 Task: Toggle the open explorer on end option in the debug.
Action: Mouse moved to (20, 567)
Screenshot: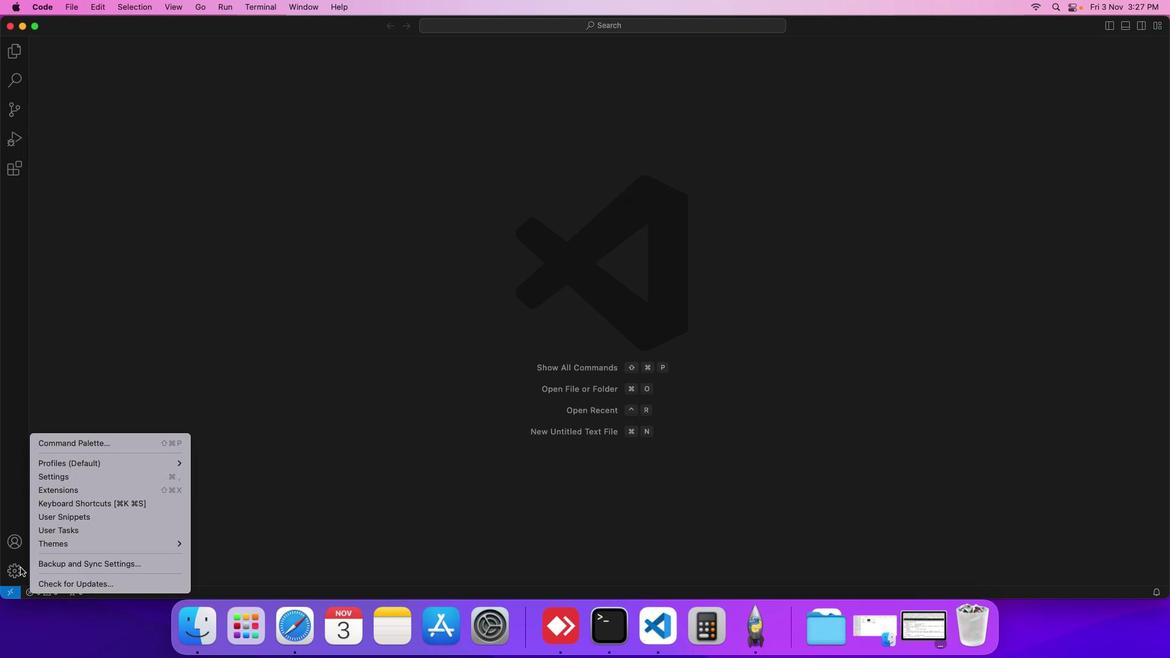 
Action: Mouse pressed left at (20, 567)
Screenshot: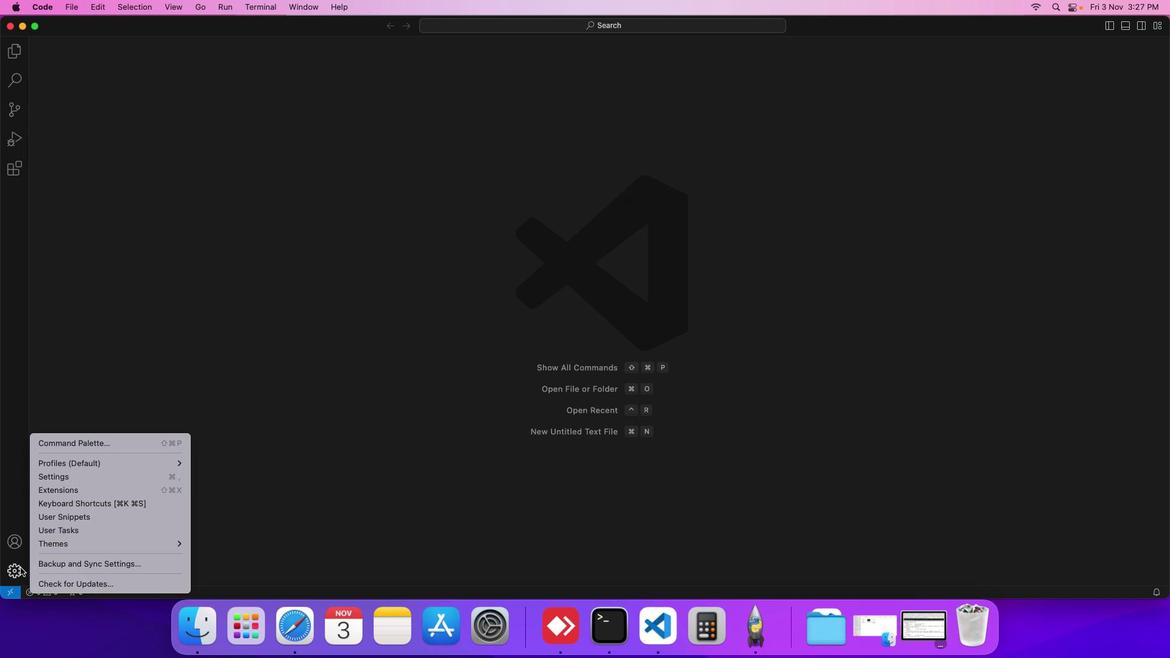 
Action: Mouse moved to (49, 479)
Screenshot: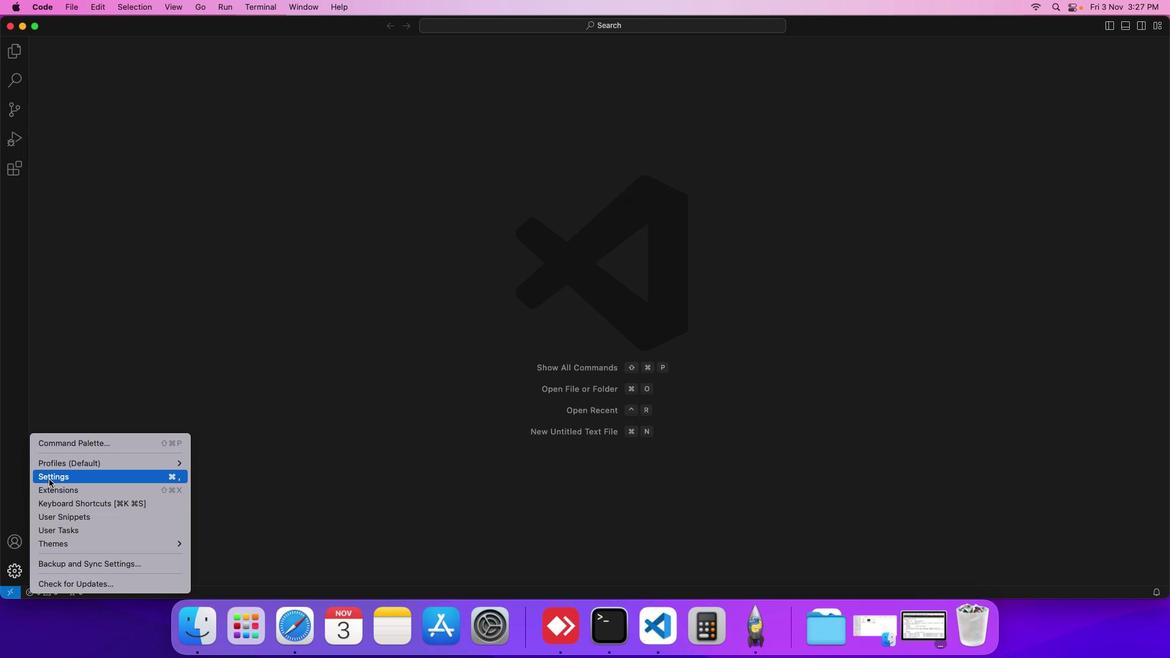 
Action: Mouse pressed left at (49, 479)
Screenshot: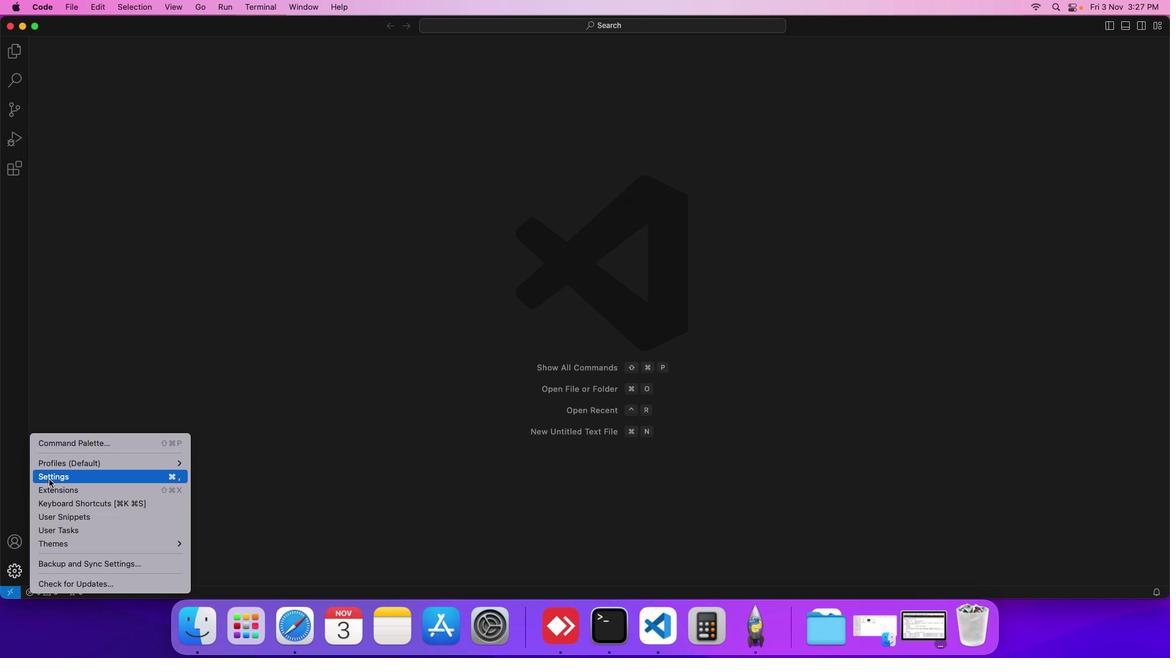 
Action: Mouse moved to (281, 175)
Screenshot: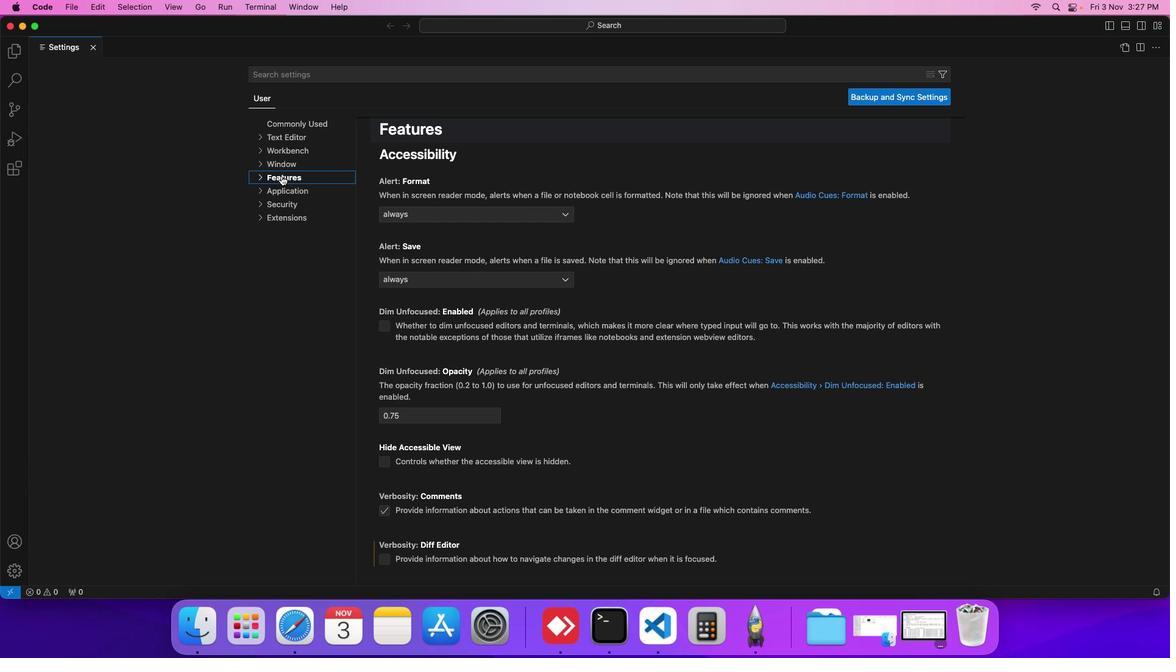 
Action: Mouse pressed left at (281, 175)
Screenshot: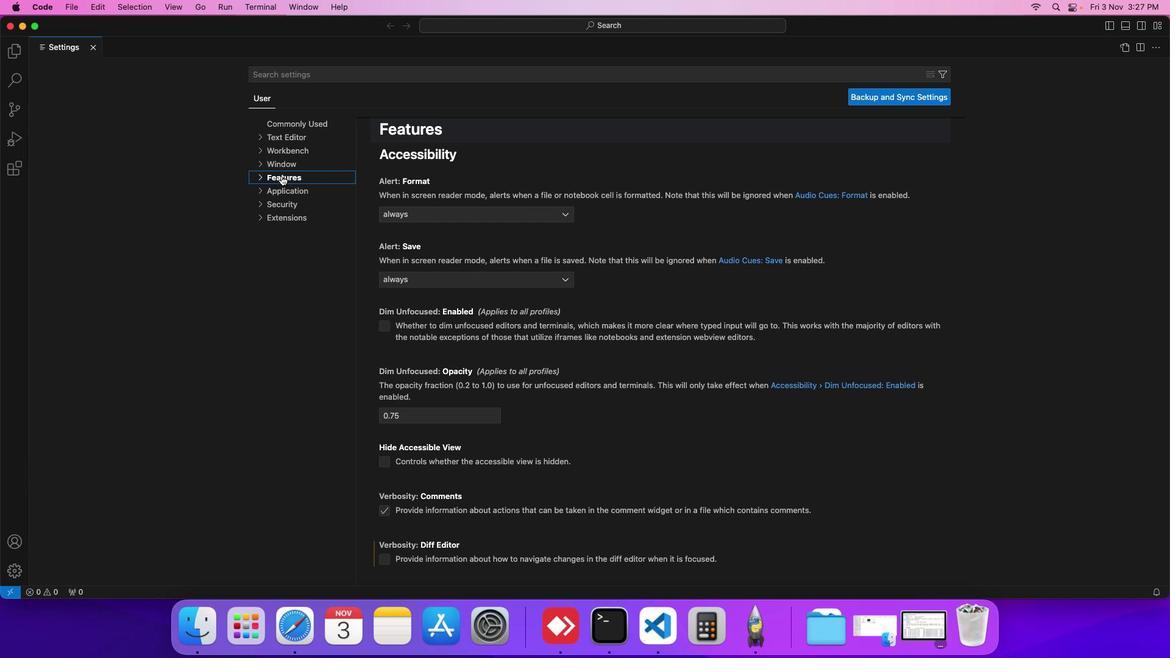 
Action: Mouse moved to (287, 231)
Screenshot: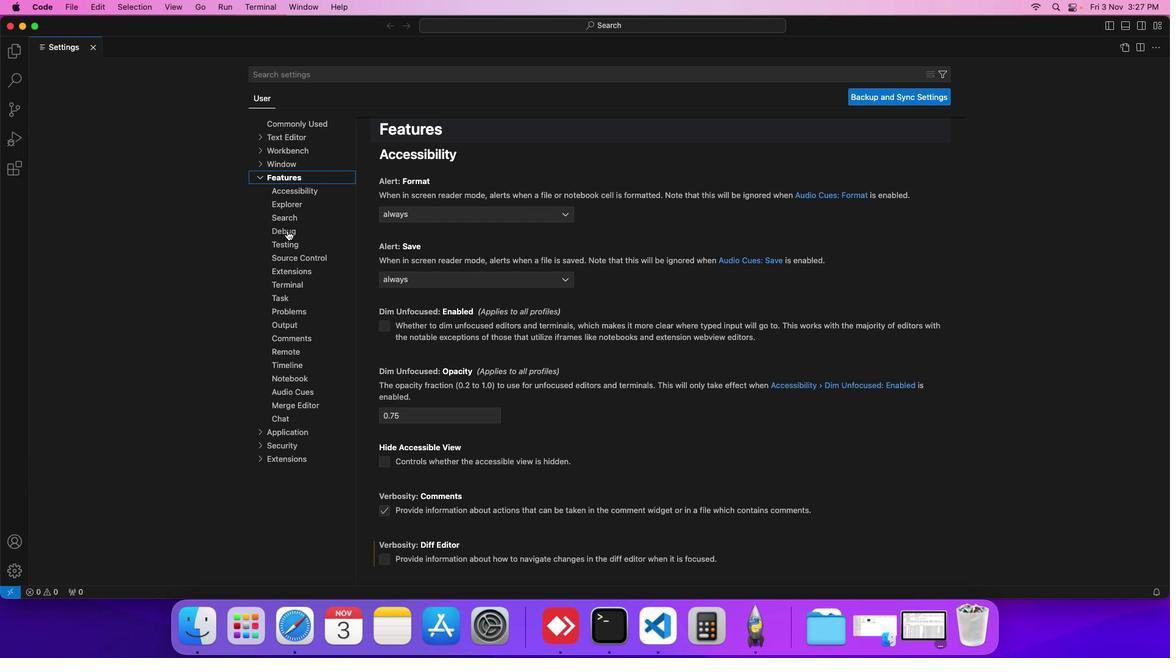 
Action: Mouse pressed left at (287, 231)
Screenshot: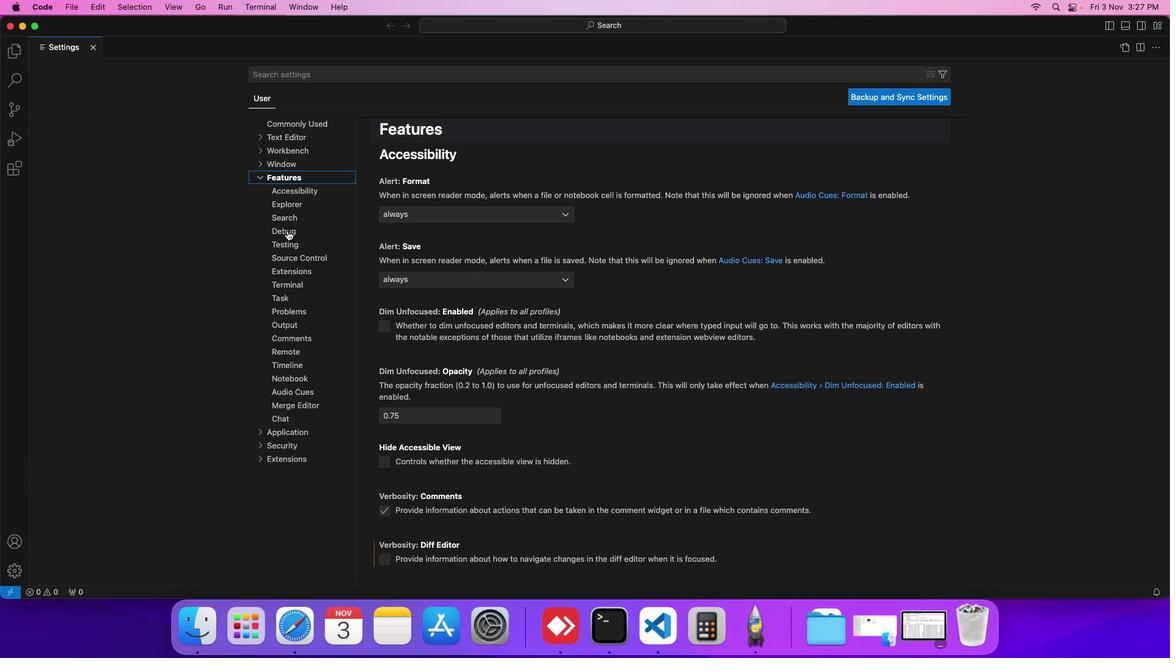 
Action: Mouse moved to (468, 501)
Screenshot: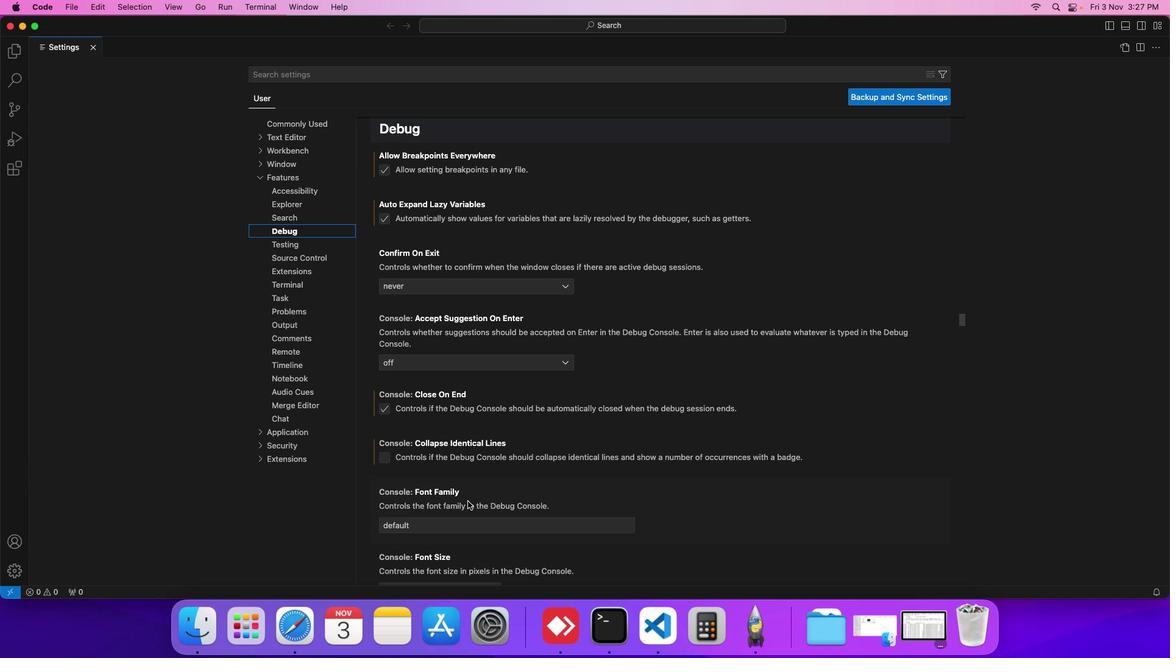
Action: Mouse scrolled (468, 501) with delta (0, 0)
Screenshot: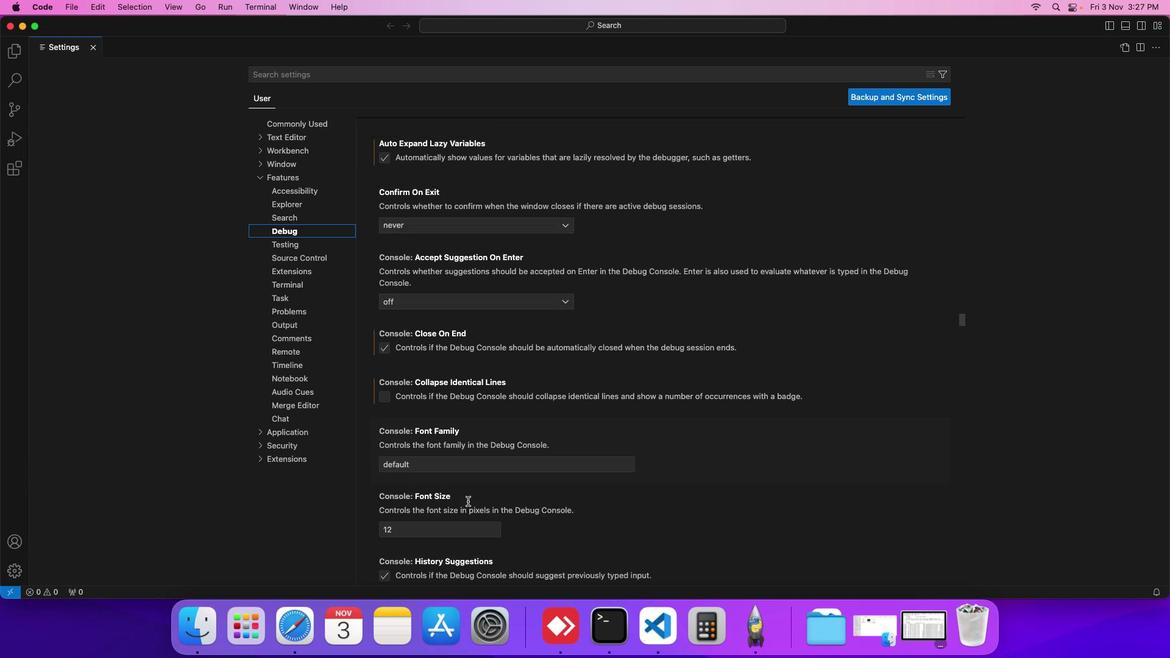 
Action: Mouse scrolled (468, 501) with delta (0, 0)
Screenshot: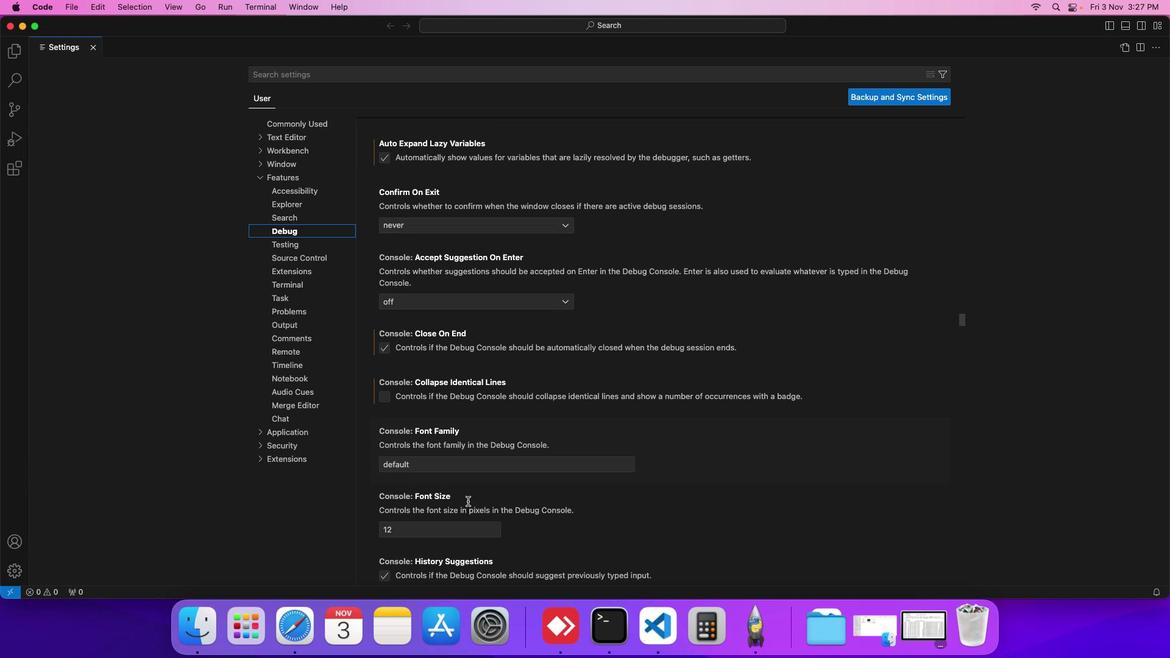 
Action: Mouse scrolled (468, 501) with delta (0, 0)
Screenshot: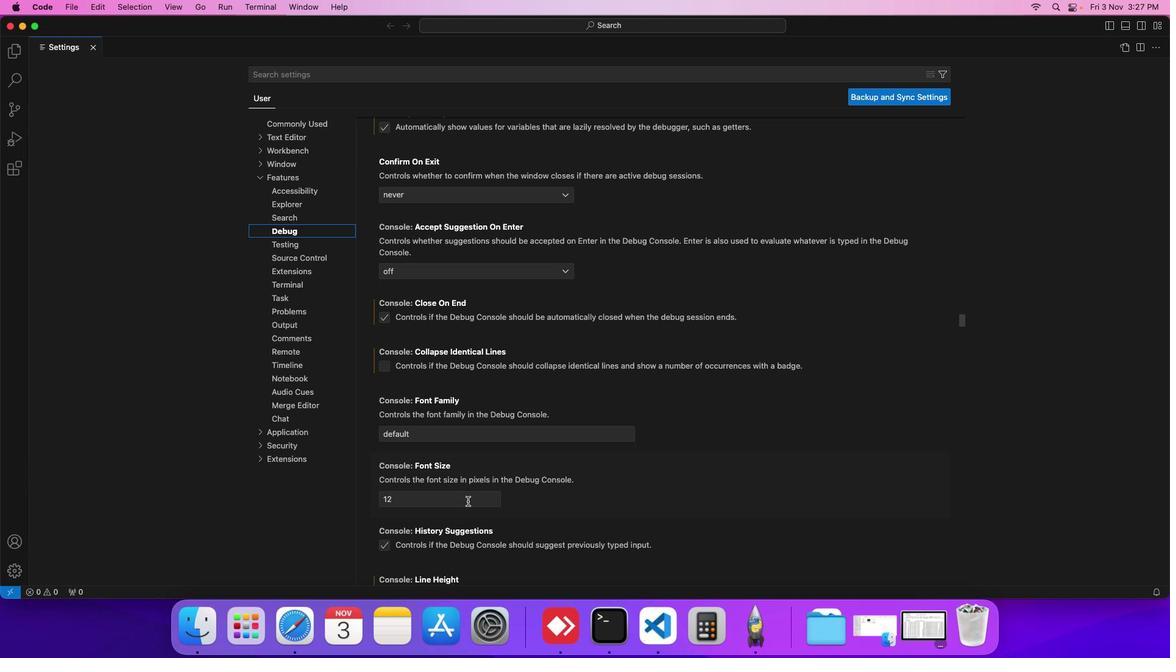 
Action: Mouse scrolled (468, 501) with delta (0, 0)
Screenshot: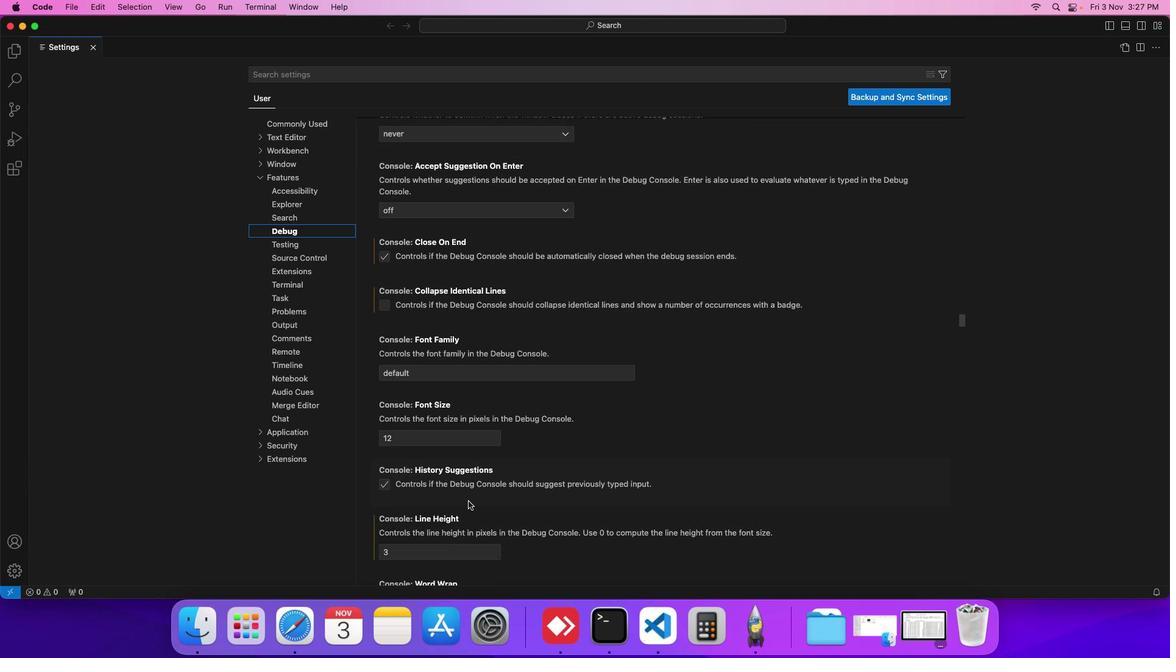 
Action: Mouse scrolled (468, 501) with delta (0, 0)
Screenshot: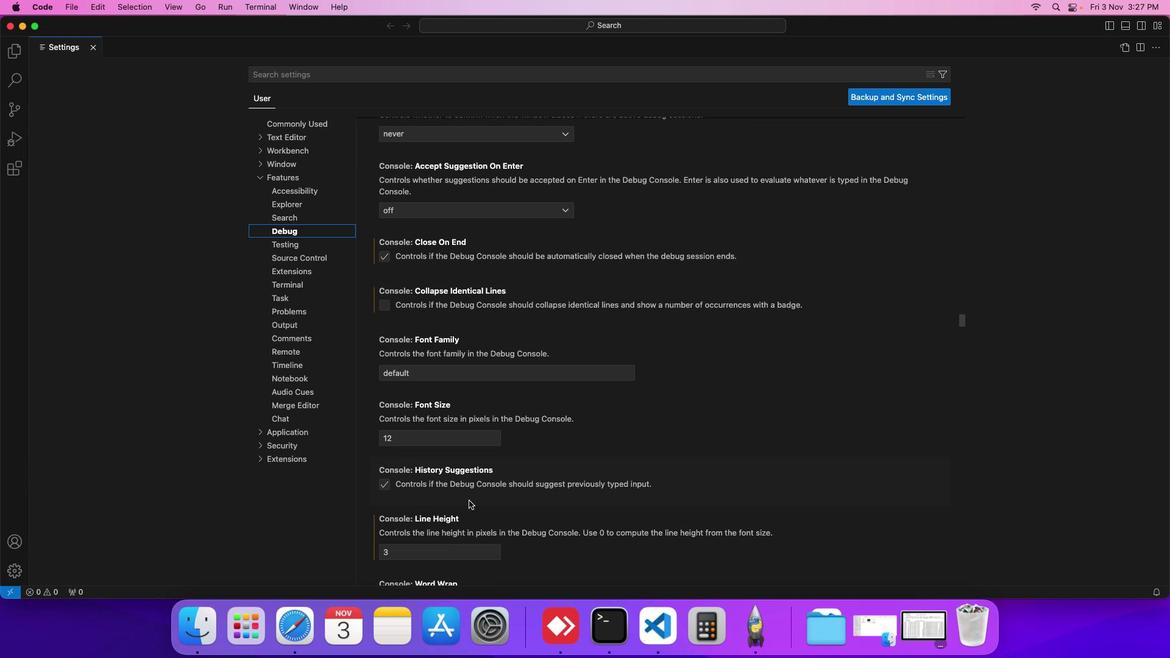 
Action: Mouse moved to (469, 501)
Screenshot: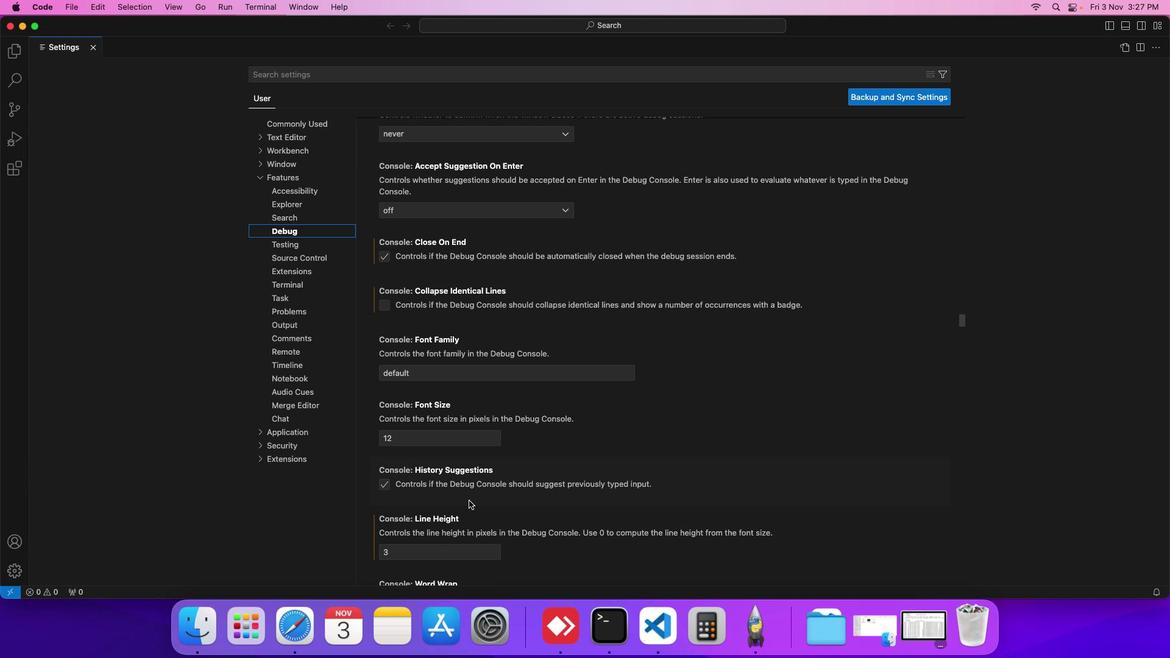 
Action: Mouse scrolled (469, 501) with delta (0, 0)
Screenshot: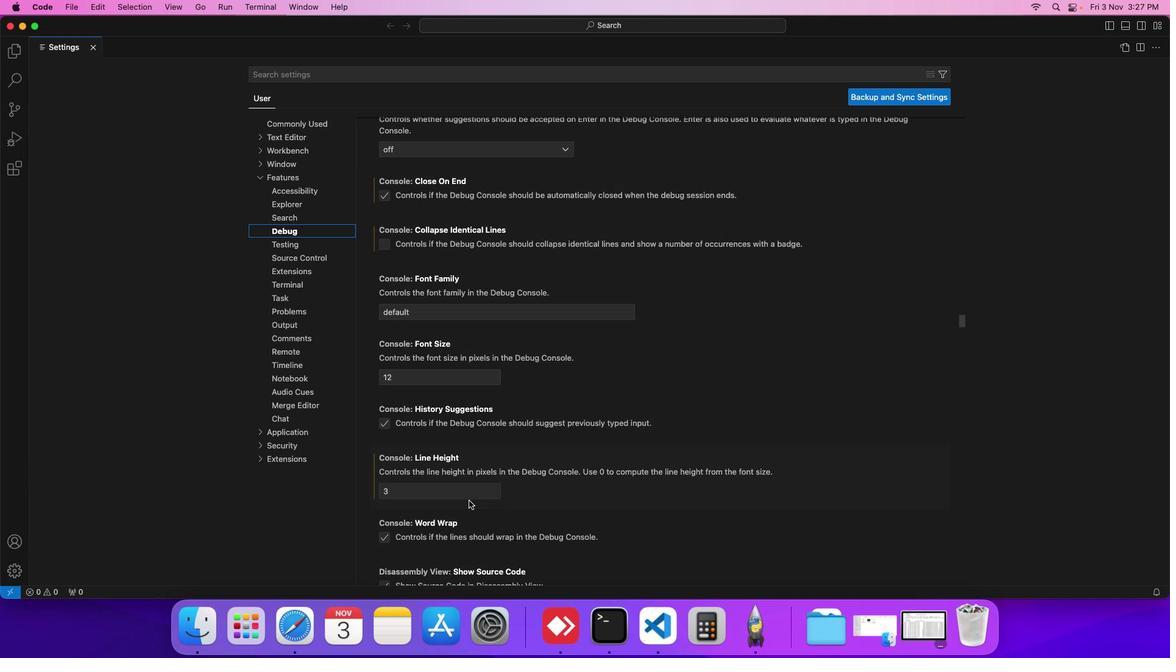 
Action: Mouse scrolled (469, 501) with delta (0, 0)
Screenshot: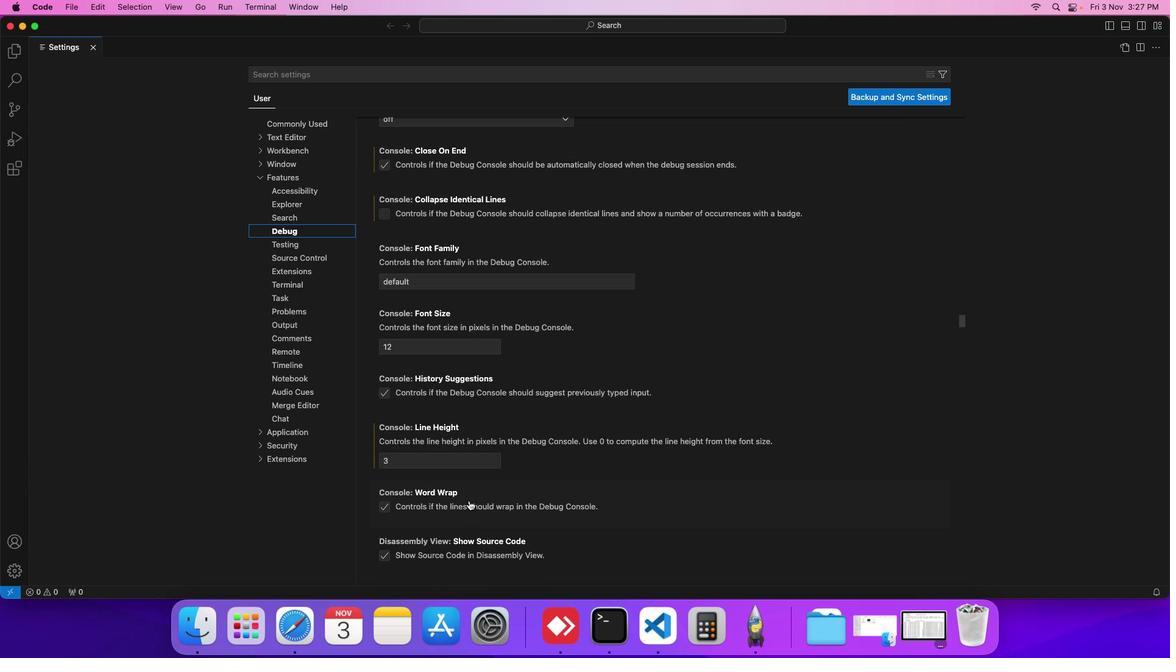 
Action: Mouse scrolled (469, 501) with delta (0, 0)
Screenshot: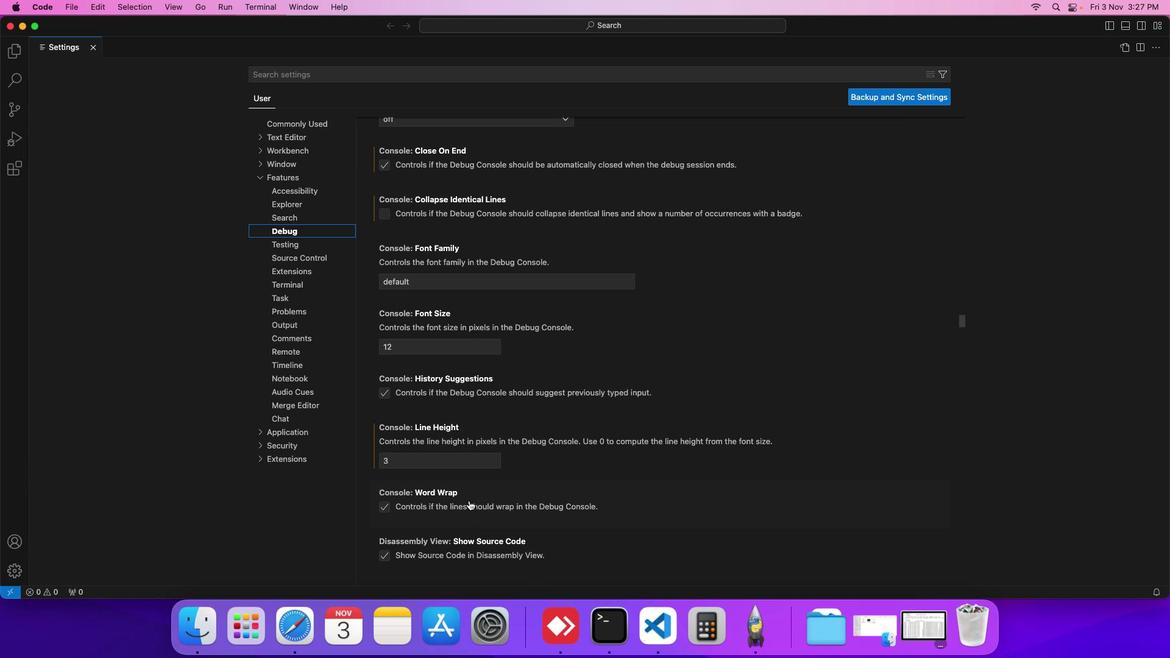 
Action: Mouse scrolled (469, 501) with delta (0, 0)
Screenshot: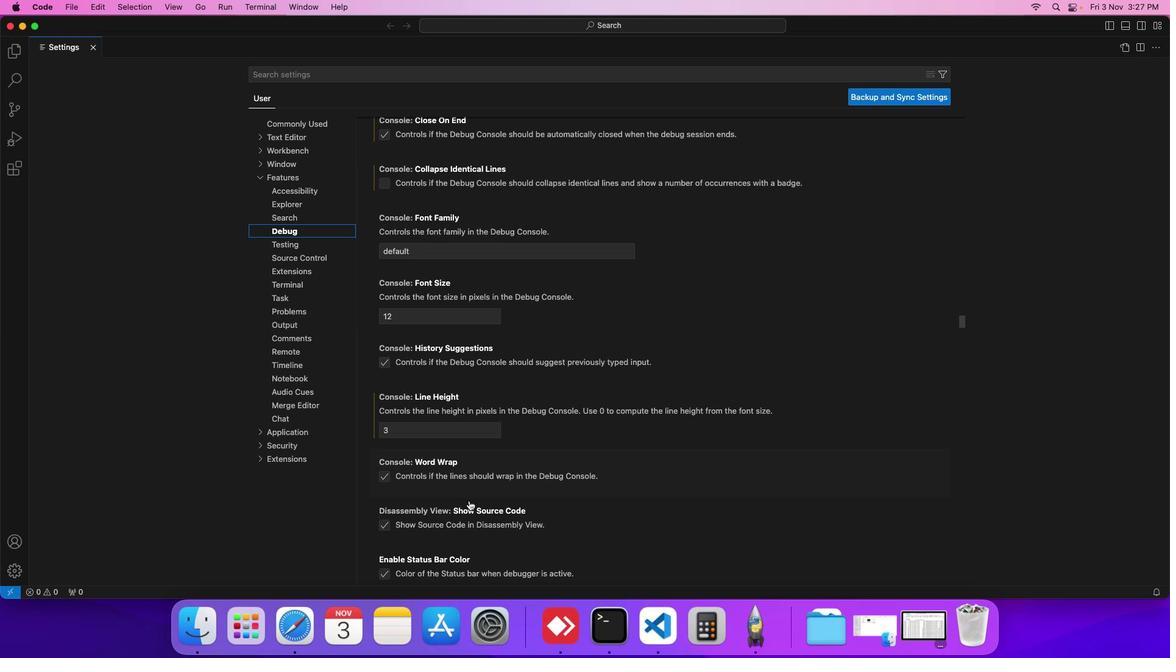
Action: Mouse scrolled (469, 501) with delta (0, 0)
Screenshot: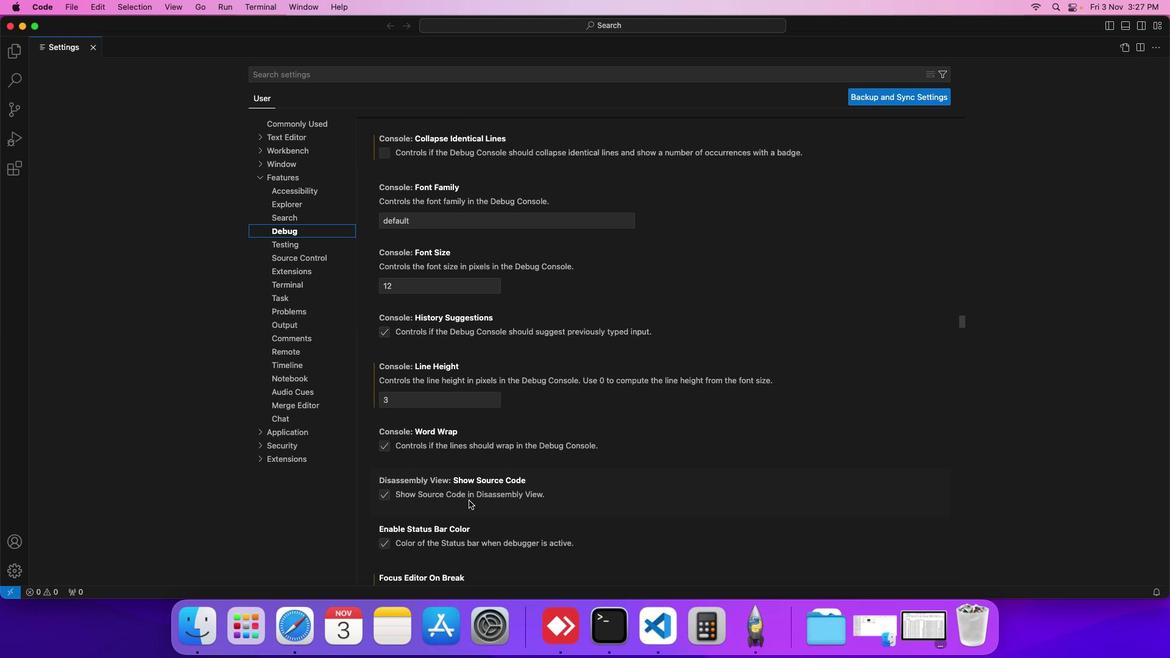 
Action: Mouse scrolled (469, 501) with delta (0, 0)
Screenshot: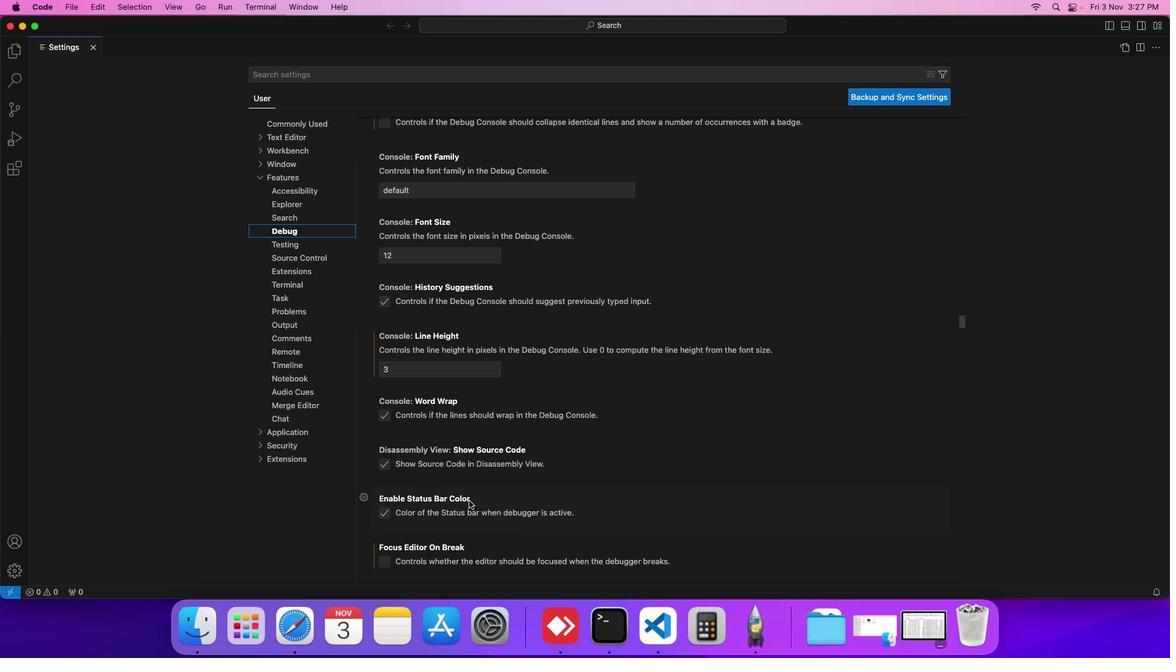 
Action: Mouse scrolled (469, 501) with delta (0, 0)
Screenshot: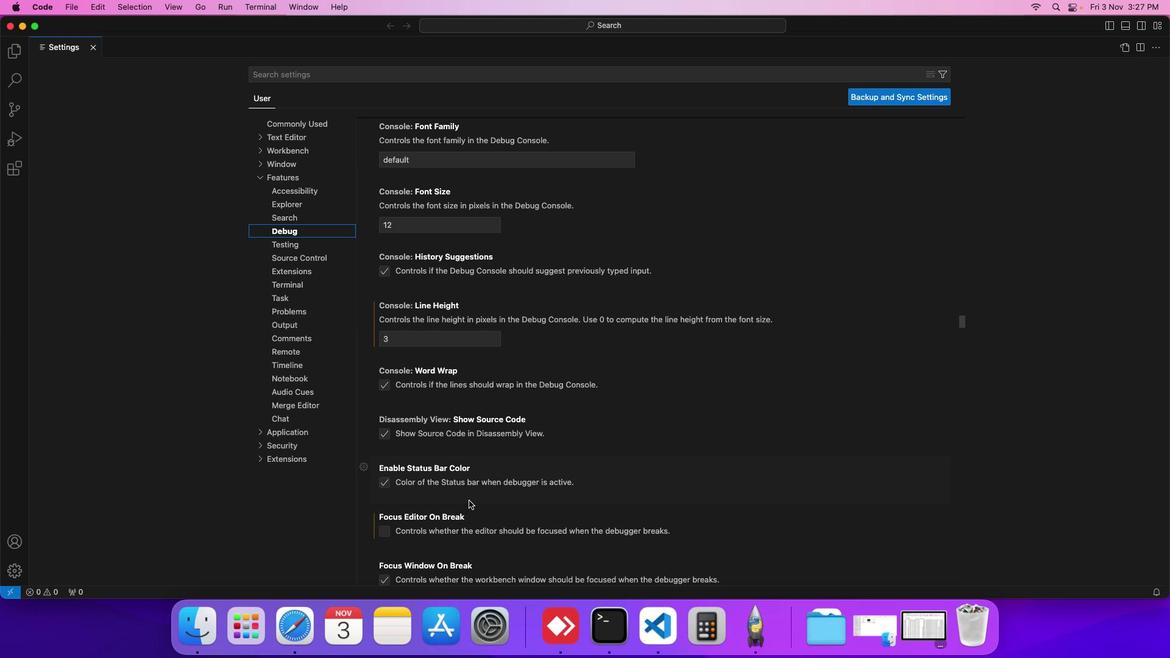 
Action: Mouse scrolled (469, 501) with delta (0, 0)
Screenshot: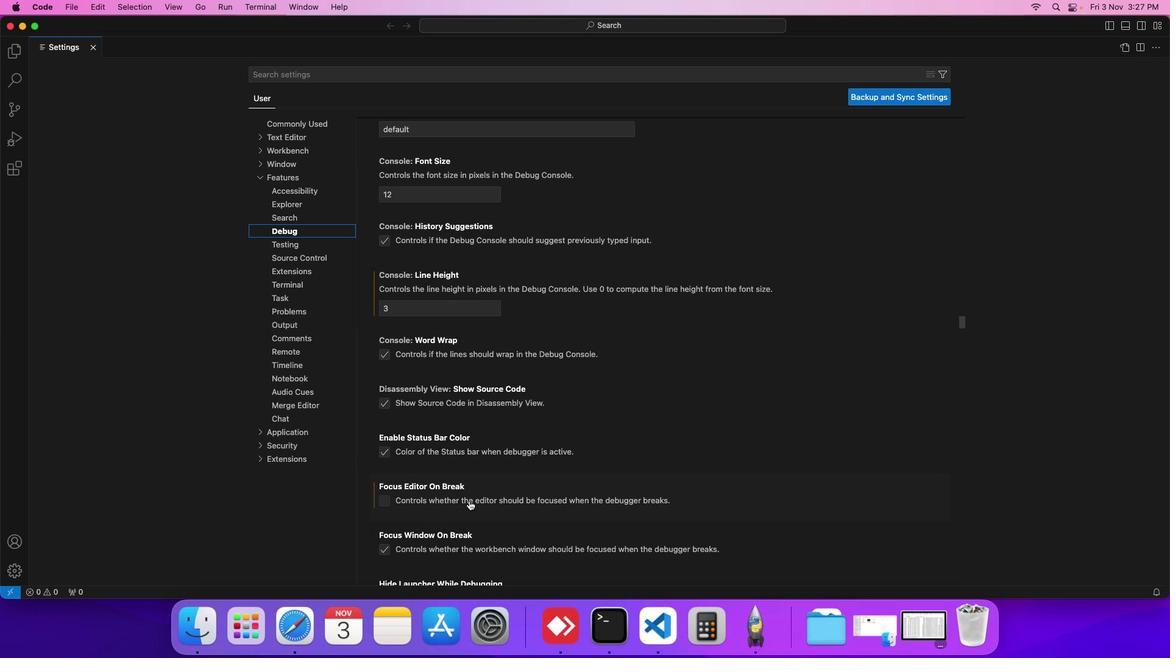
Action: Mouse scrolled (469, 501) with delta (0, 0)
Screenshot: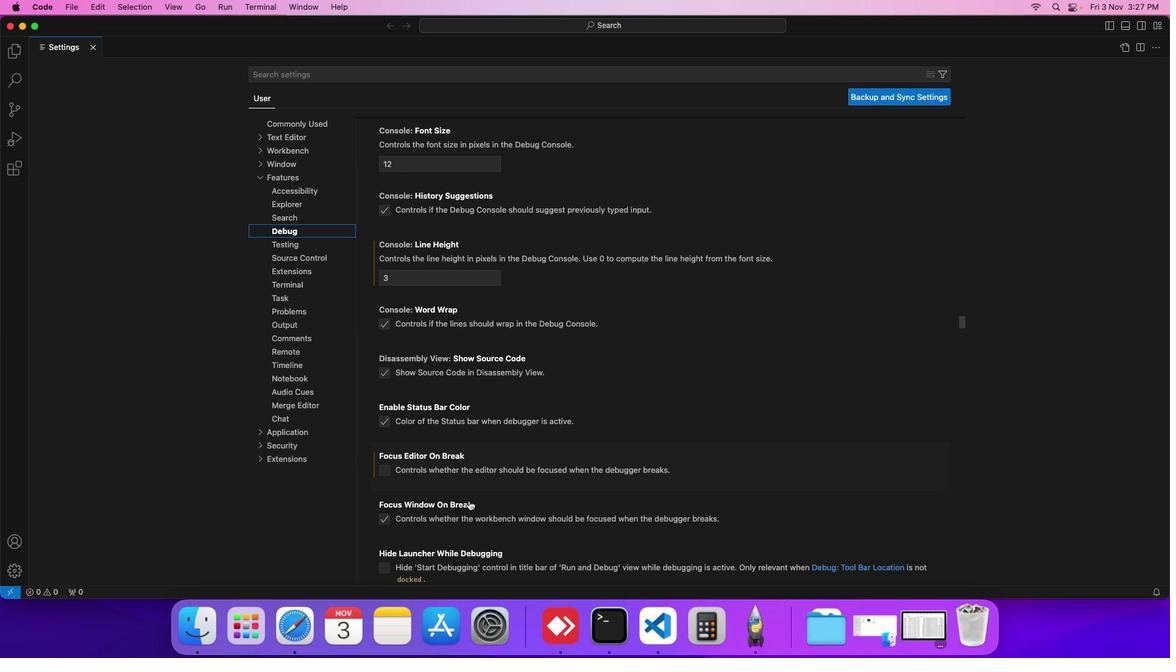 
Action: Mouse scrolled (469, 501) with delta (0, 0)
Screenshot: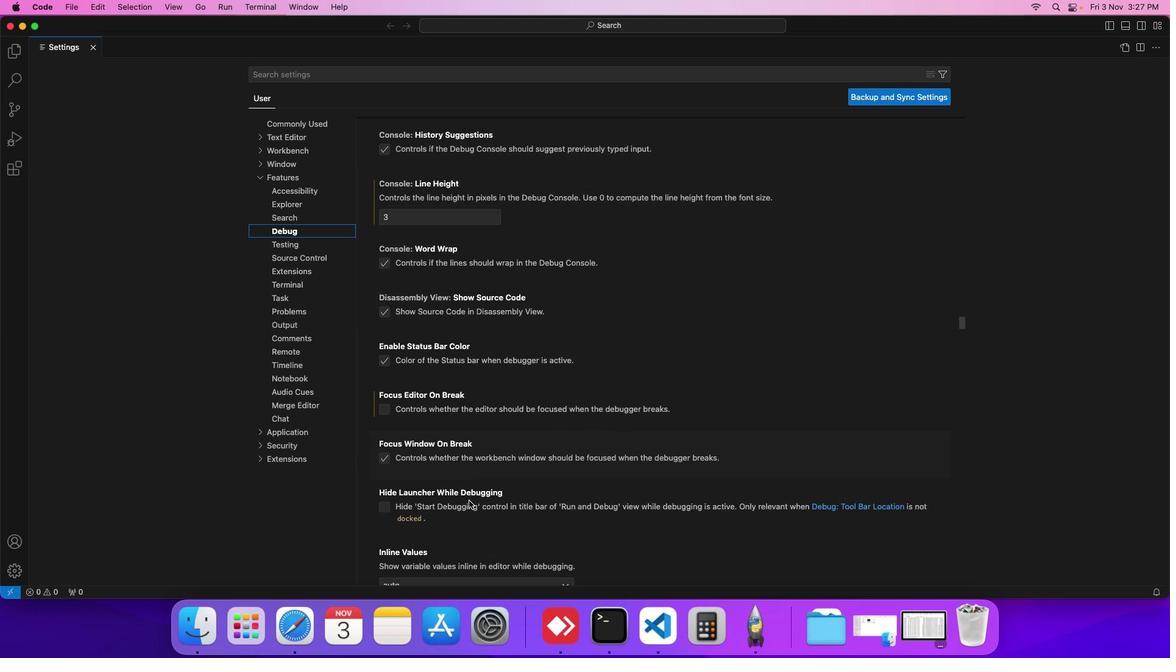 
Action: Mouse scrolled (469, 501) with delta (0, 0)
Screenshot: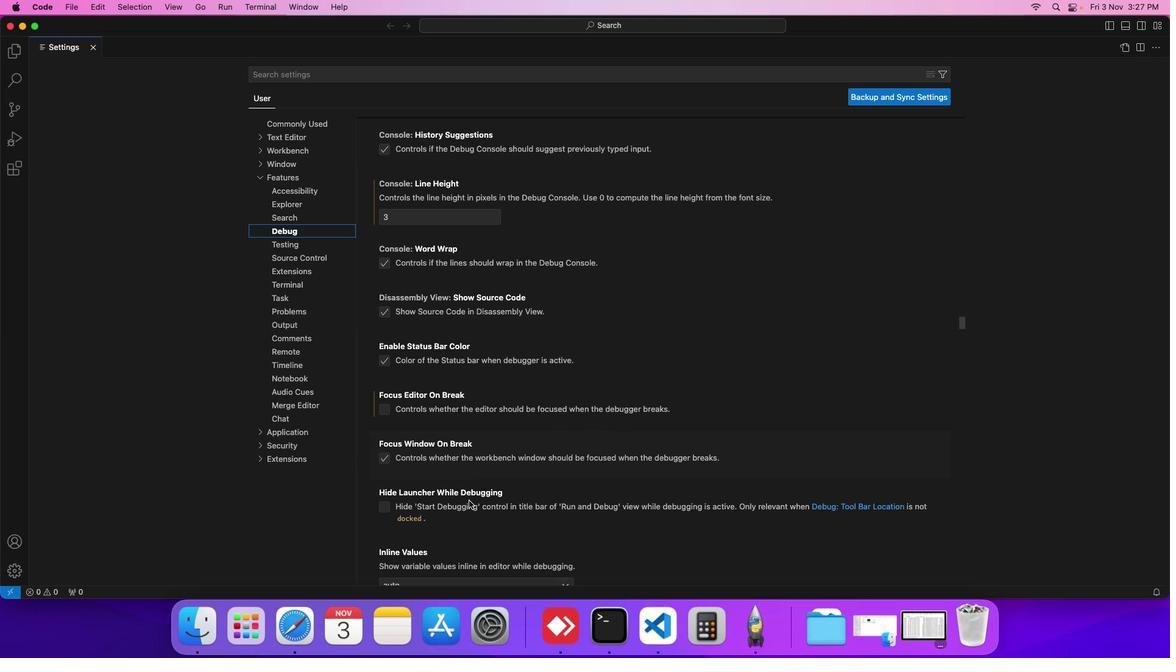 
Action: Mouse scrolled (469, 501) with delta (0, 0)
Screenshot: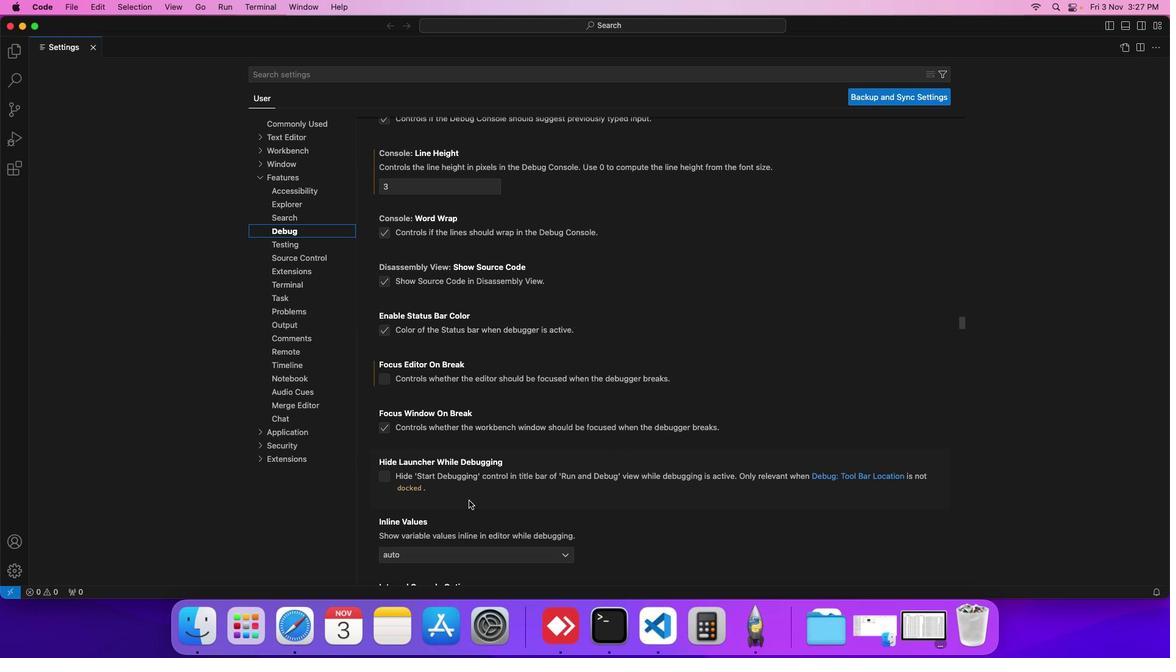 
Action: Mouse scrolled (469, 501) with delta (0, 0)
Screenshot: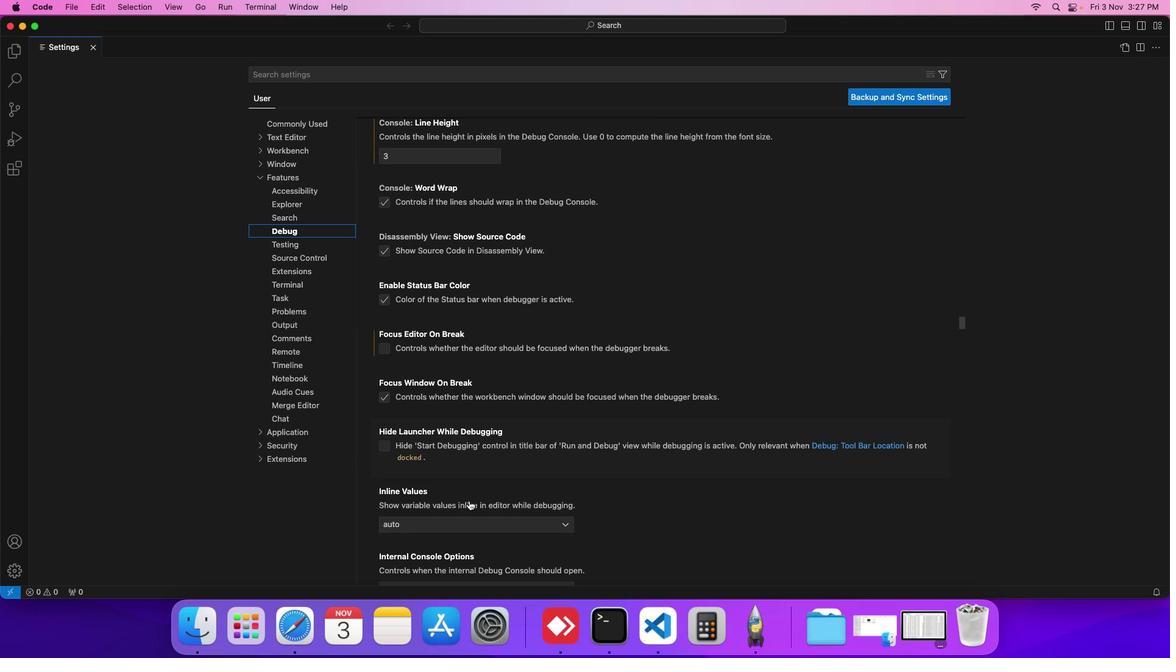
Action: Mouse scrolled (469, 501) with delta (0, 0)
Screenshot: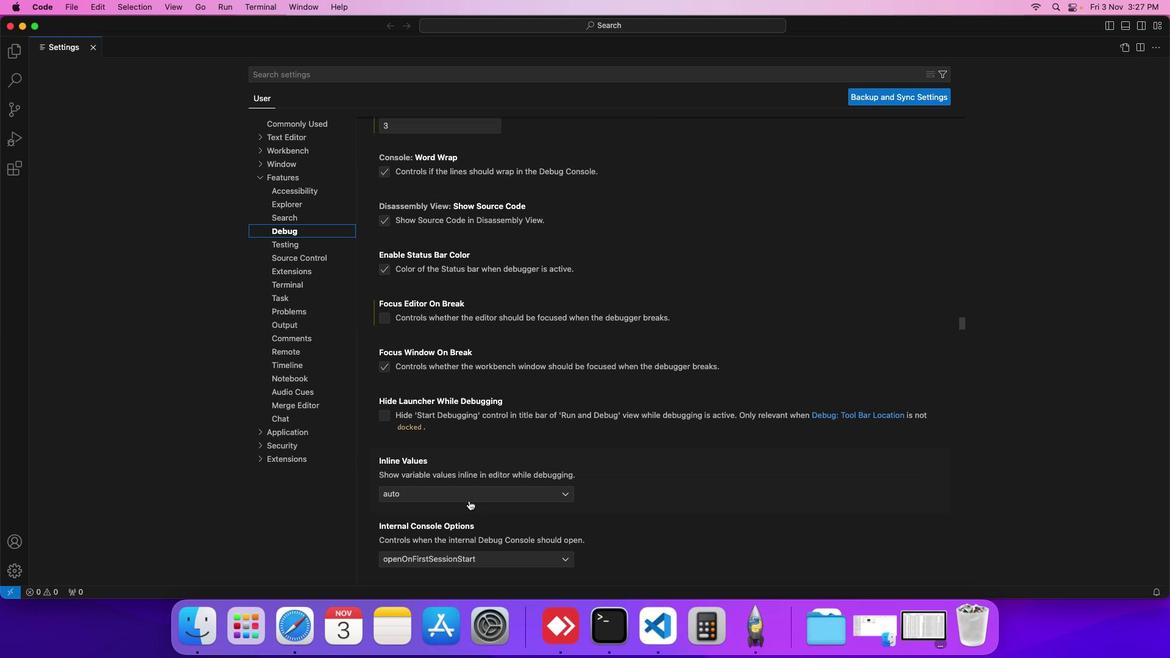 
Action: Mouse scrolled (469, 501) with delta (0, 0)
Screenshot: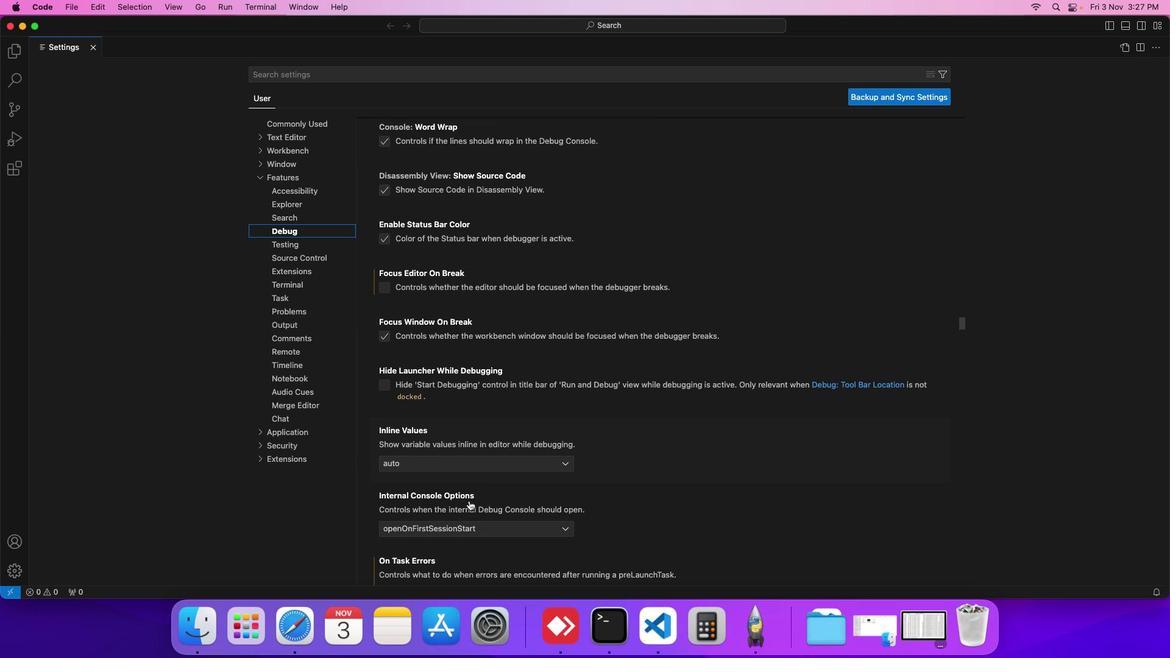 
Action: Mouse scrolled (469, 501) with delta (0, 0)
Screenshot: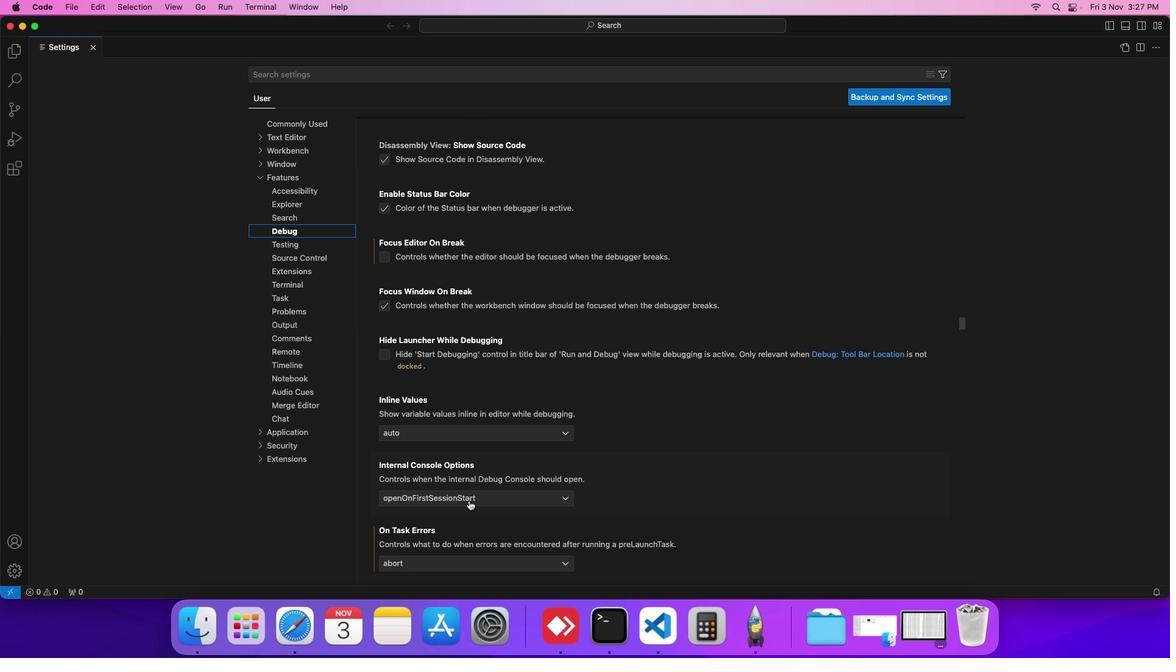 
Action: Mouse scrolled (469, 501) with delta (0, 0)
Screenshot: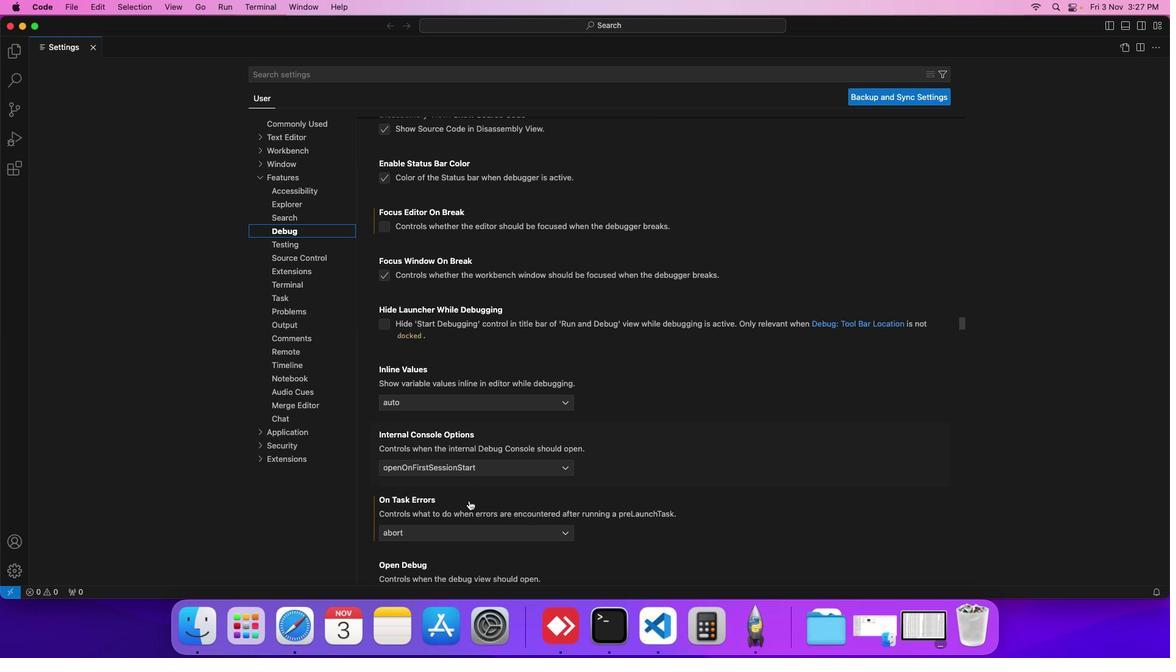 
Action: Mouse scrolled (469, 501) with delta (0, 0)
Screenshot: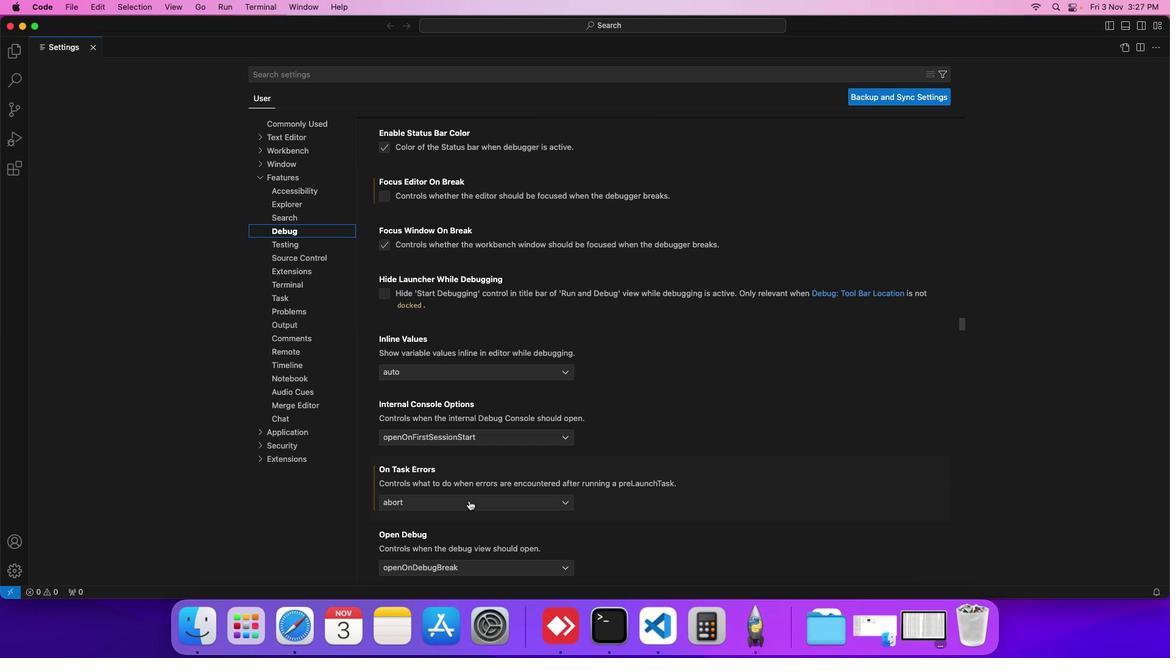 
Action: Mouse scrolled (469, 501) with delta (0, 0)
Screenshot: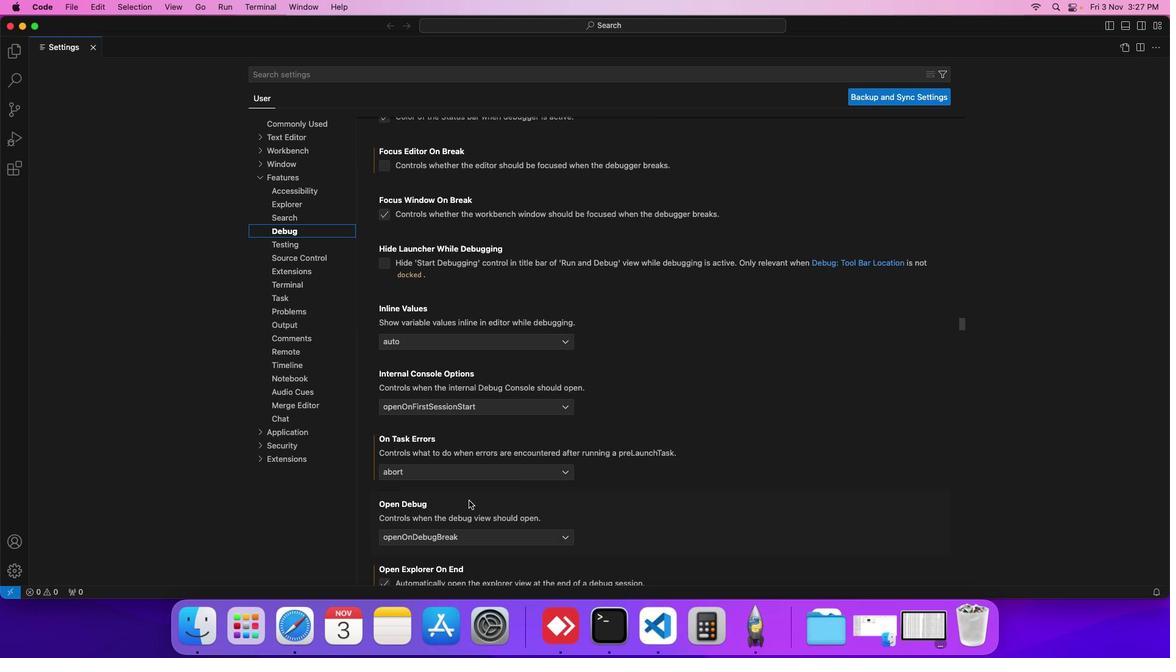 
Action: Mouse scrolled (469, 501) with delta (0, 0)
Screenshot: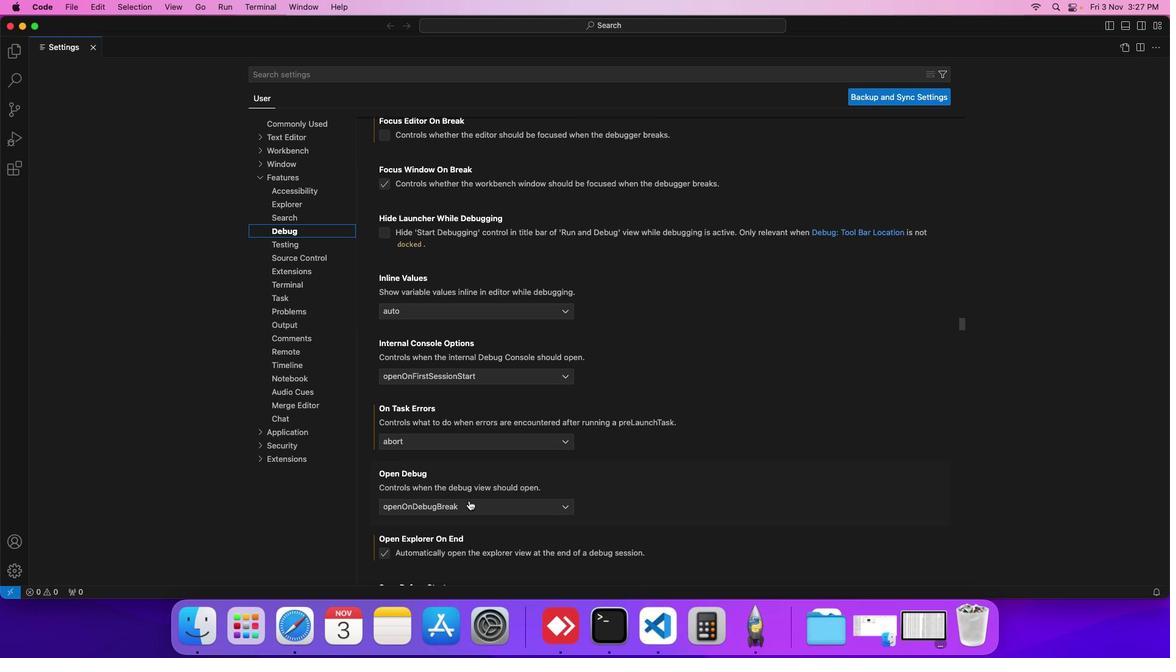 
Action: Mouse scrolled (469, 501) with delta (0, 0)
Screenshot: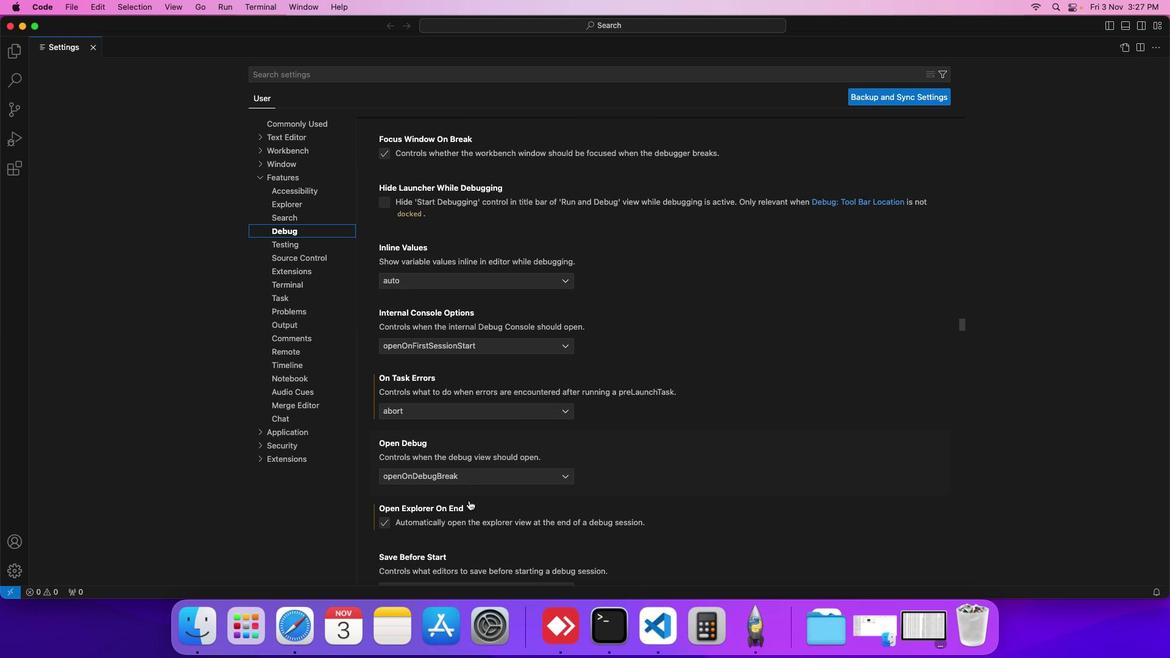 
Action: Mouse scrolled (469, 501) with delta (0, 0)
Screenshot: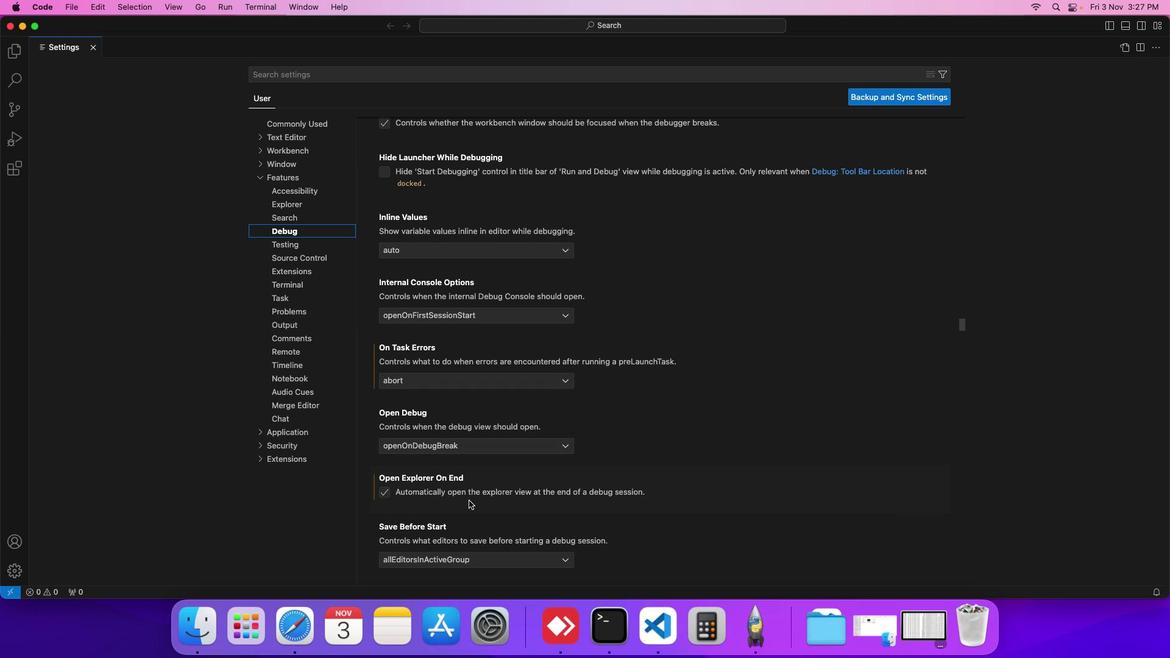 
Action: Mouse moved to (386, 493)
Screenshot: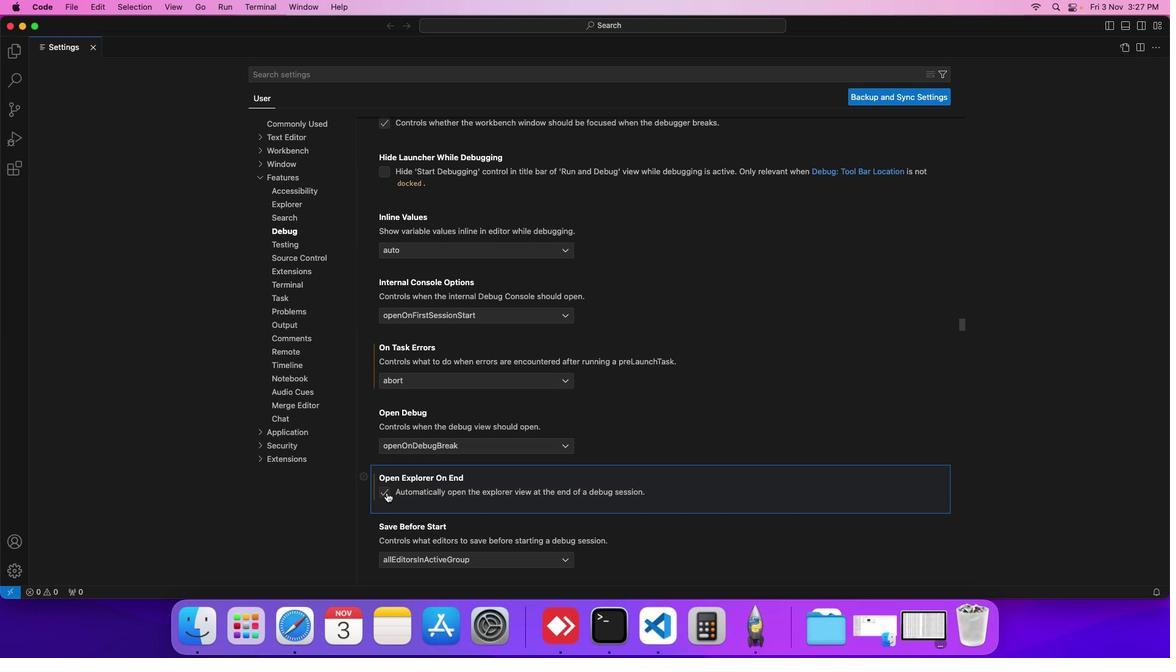 
Action: Mouse pressed left at (386, 493)
Screenshot: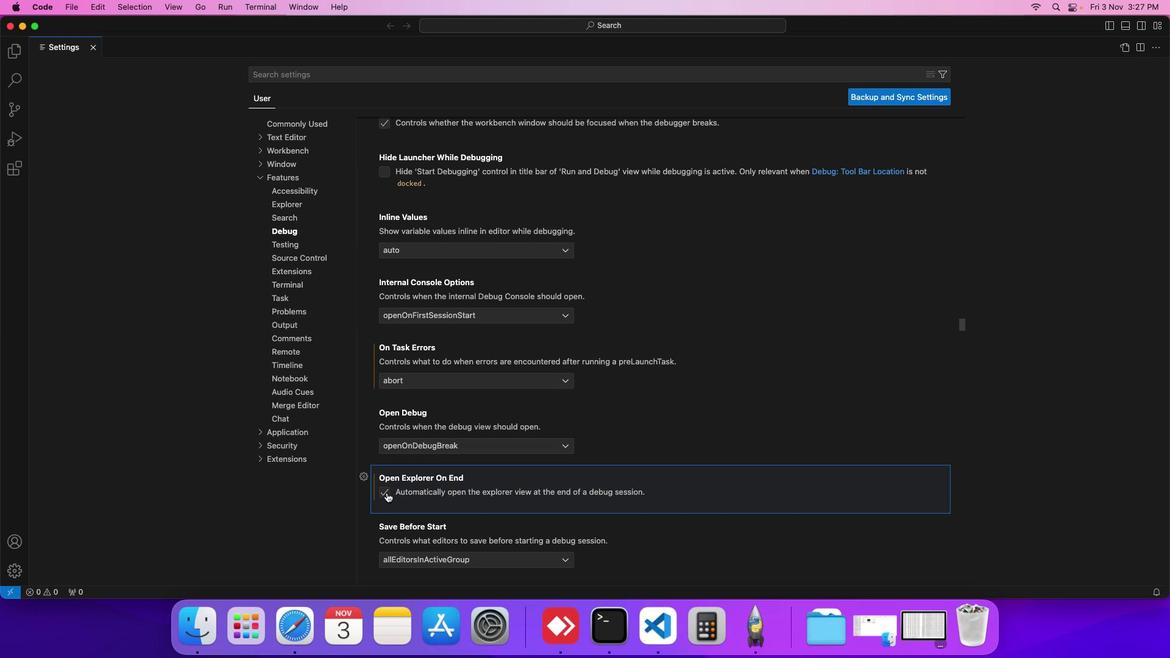 
